 Task: Add Bulletproof Brain Octane C8 MCT Oil Packet to the cart.
Action: Mouse moved to (241, 127)
Screenshot: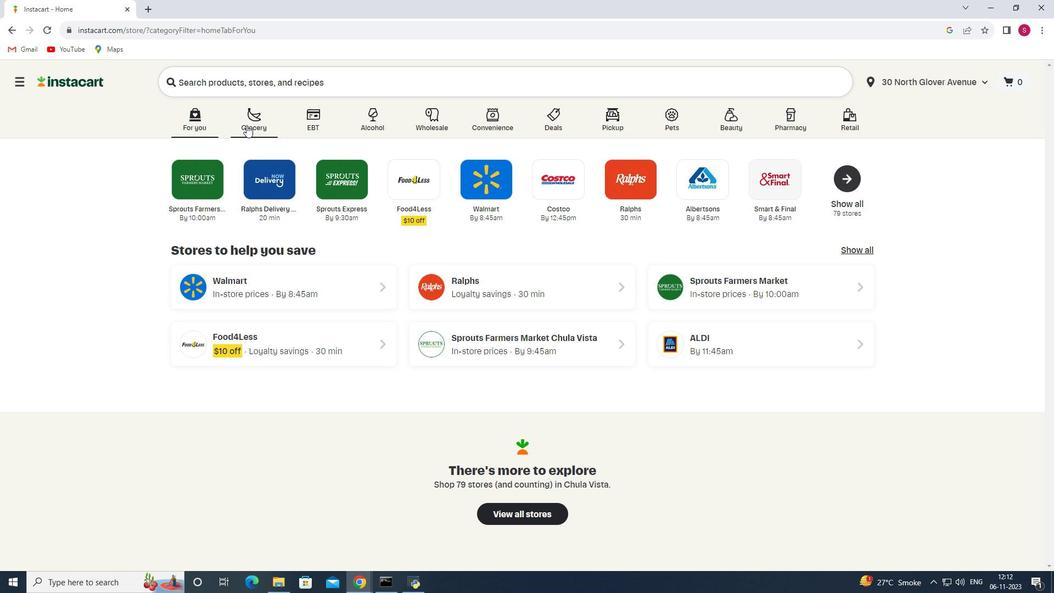 
Action: Mouse pressed left at (241, 127)
Screenshot: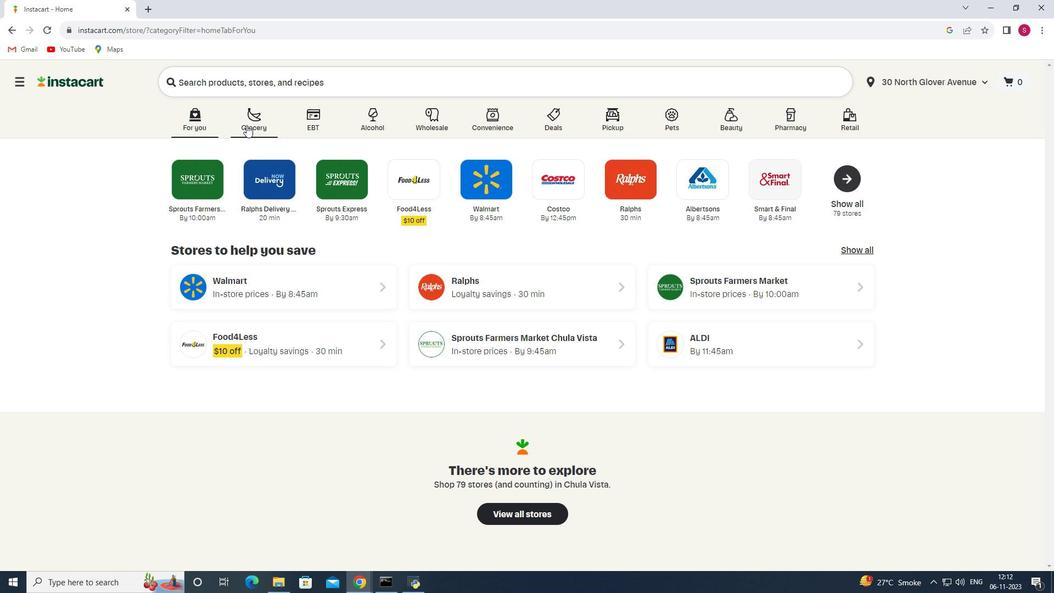 
Action: Mouse moved to (227, 309)
Screenshot: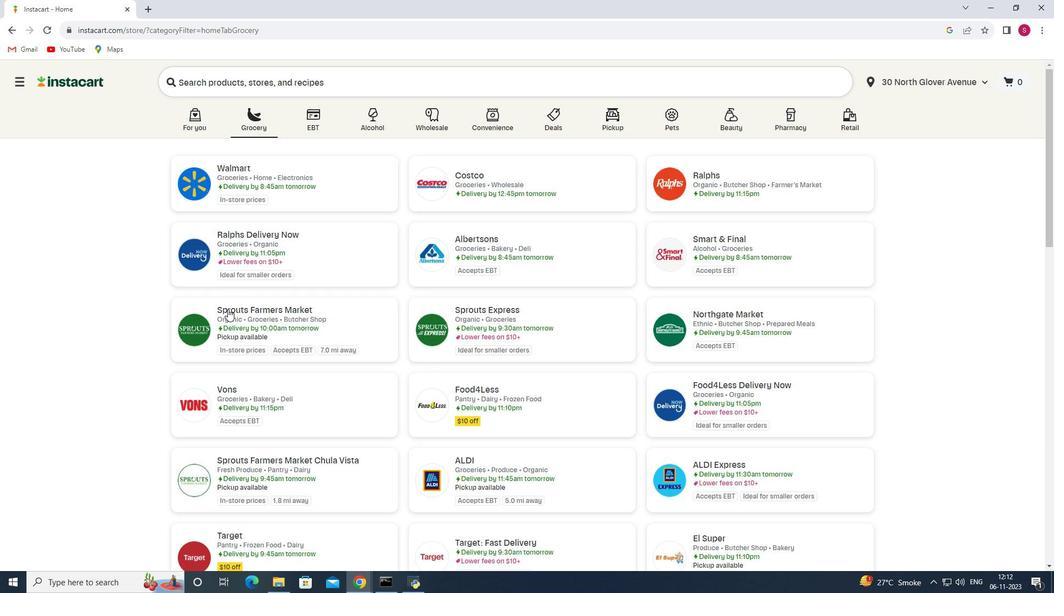 
Action: Mouse pressed left at (227, 309)
Screenshot: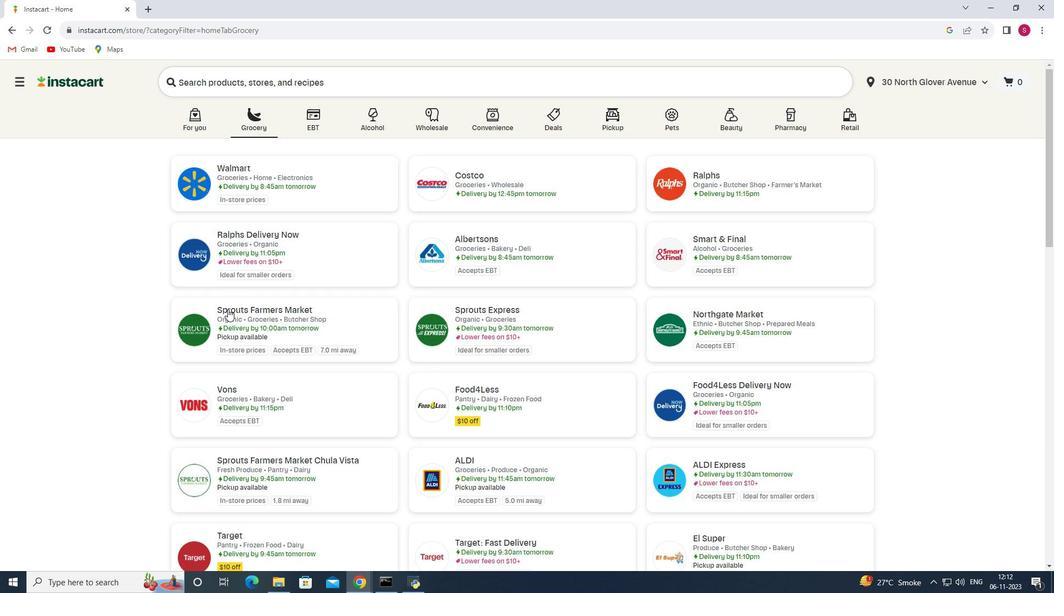 
Action: Mouse moved to (53, 433)
Screenshot: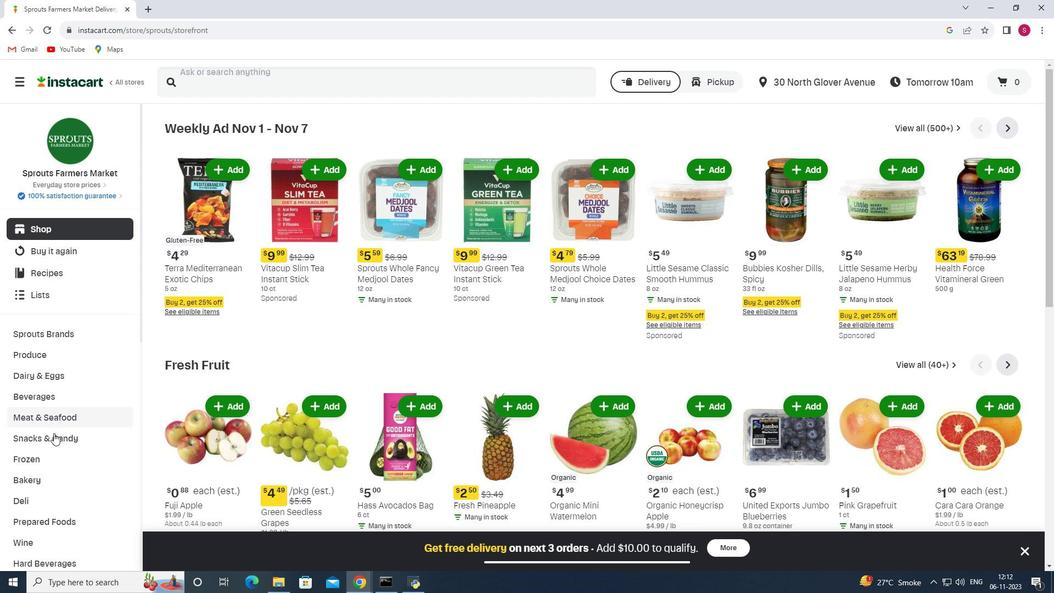 
Action: Mouse scrolled (53, 432) with delta (0, 0)
Screenshot: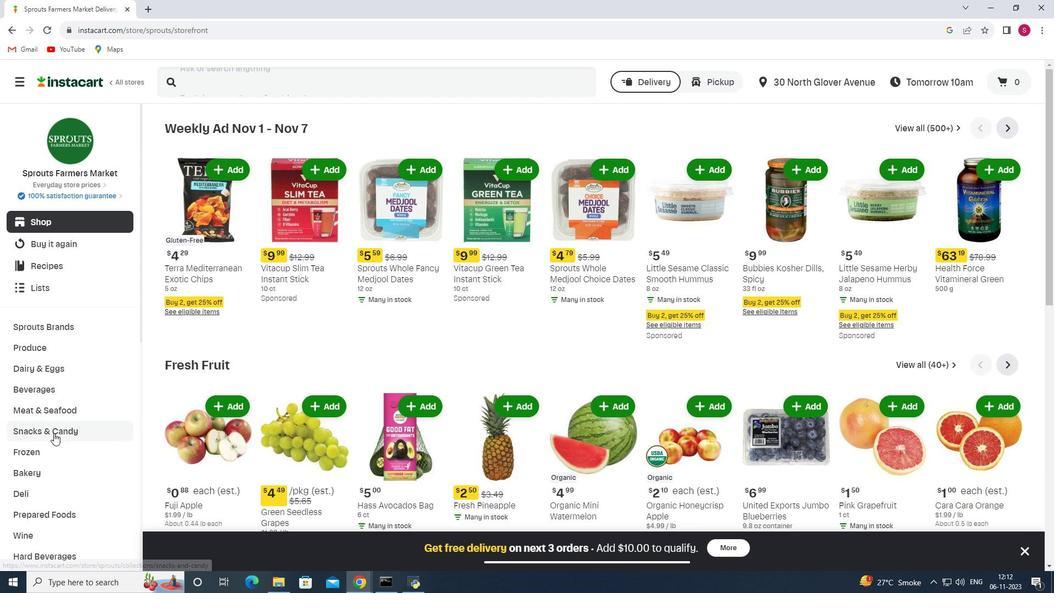 
Action: Mouse scrolled (53, 432) with delta (0, 0)
Screenshot: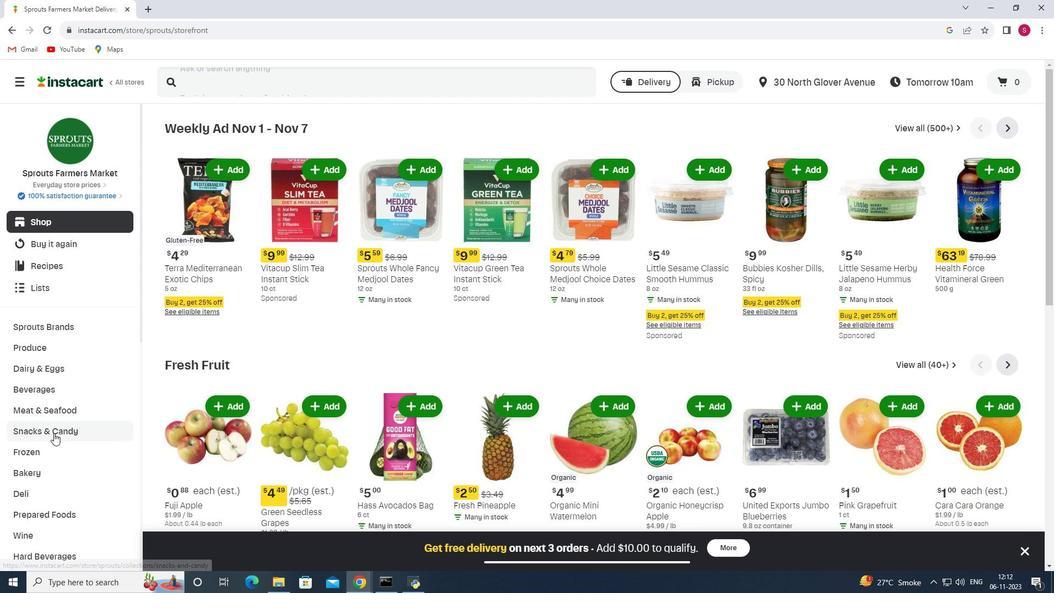 
Action: Mouse scrolled (53, 432) with delta (0, 0)
Screenshot: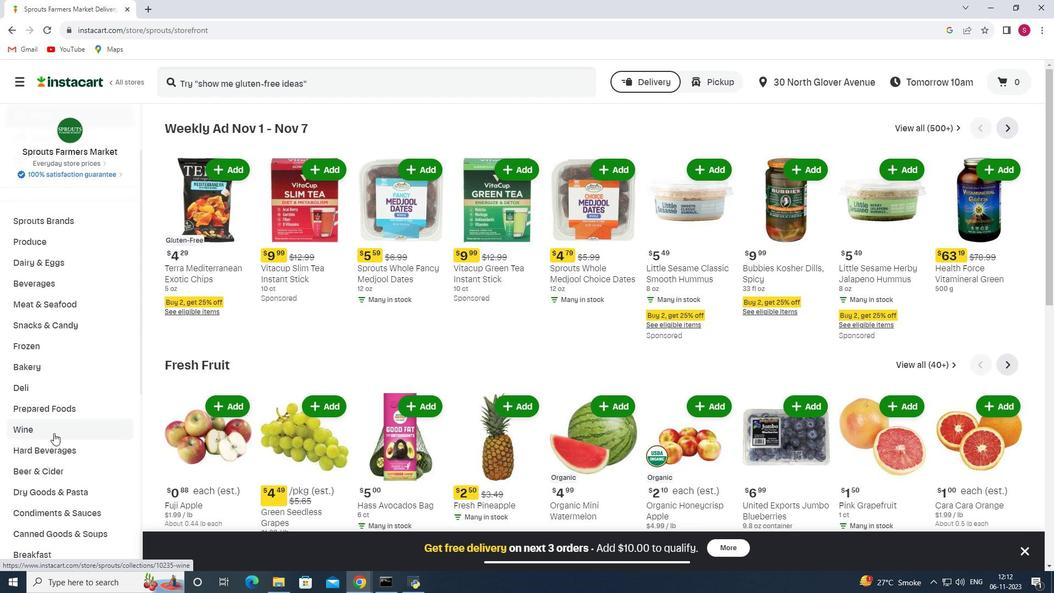 
Action: Mouse scrolled (53, 432) with delta (0, 0)
Screenshot: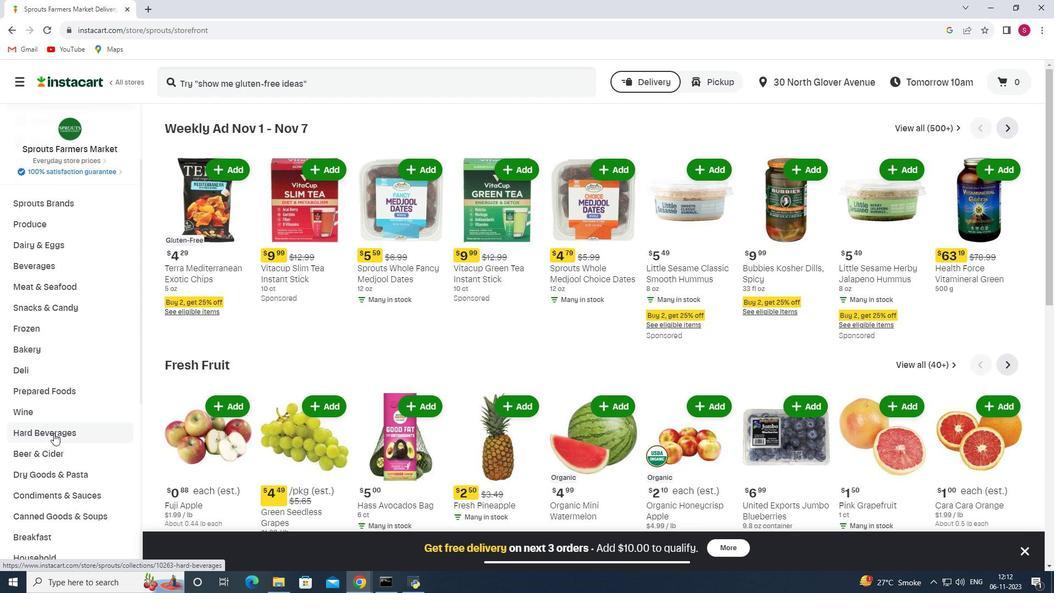 
Action: Mouse scrolled (53, 432) with delta (0, 0)
Screenshot: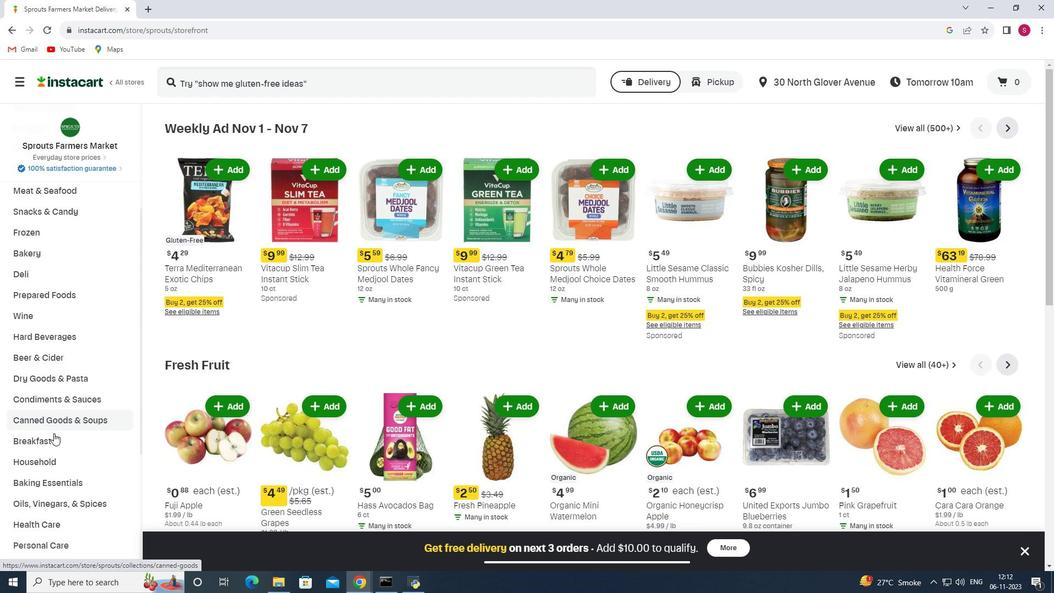 
Action: Mouse moved to (48, 475)
Screenshot: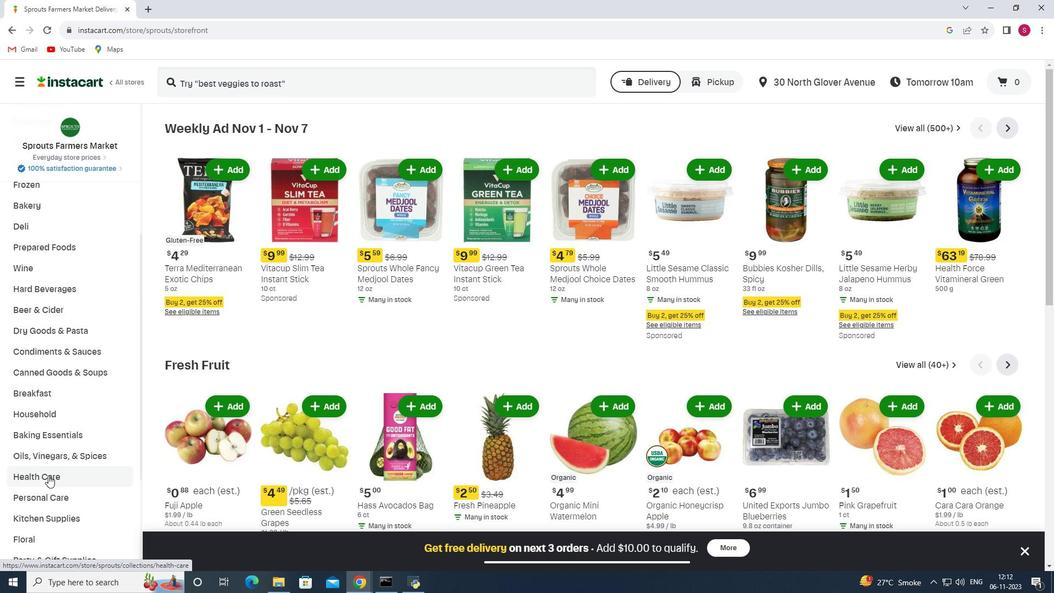 
Action: Mouse pressed left at (48, 475)
Screenshot: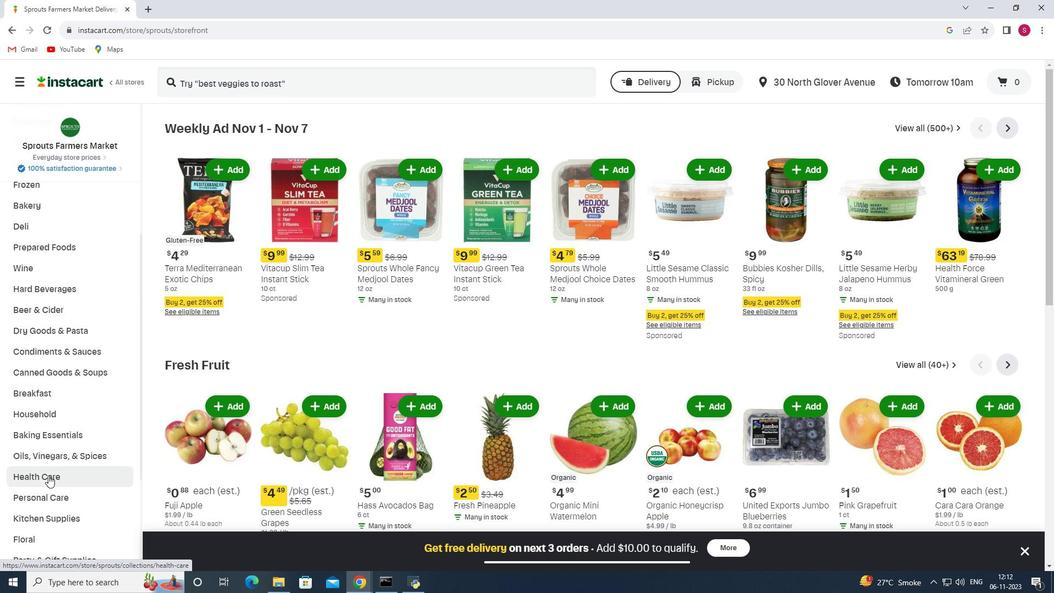 
Action: Mouse moved to (399, 154)
Screenshot: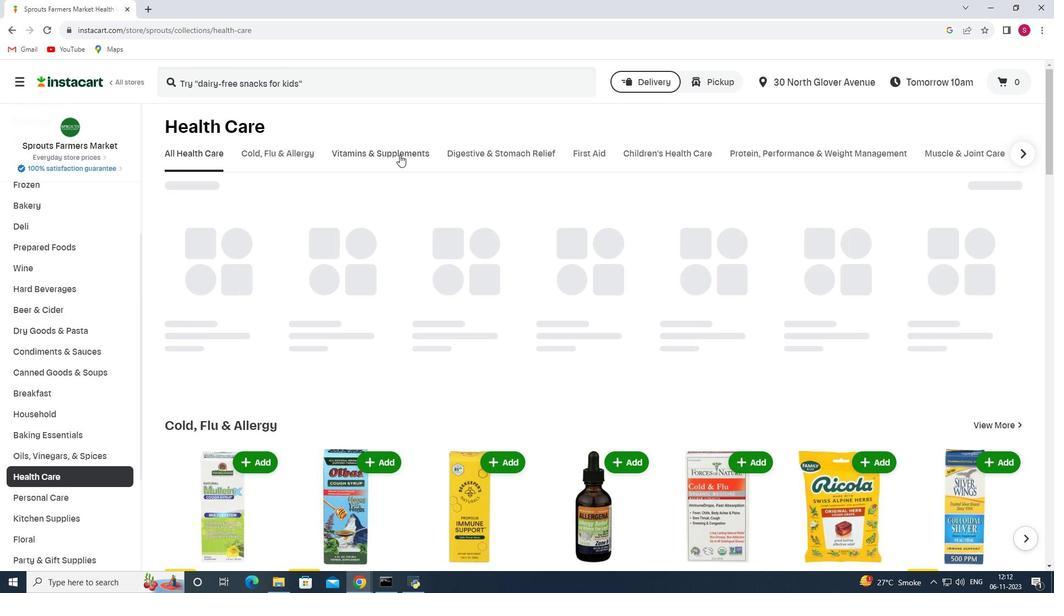 
Action: Mouse pressed left at (399, 154)
Screenshot: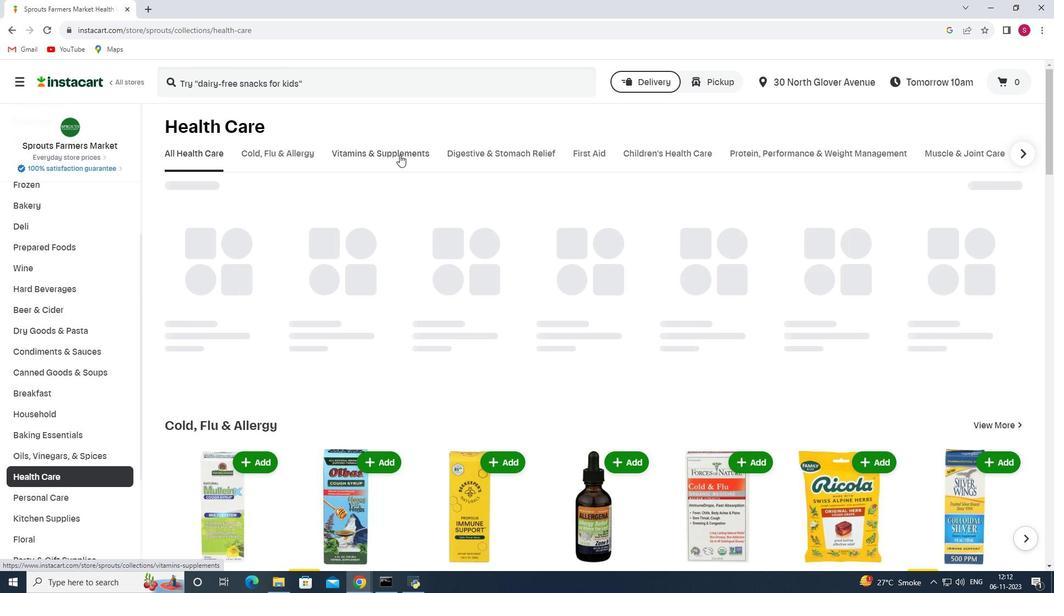 
Action: Mouse moved to (772, 205)
Screenshot: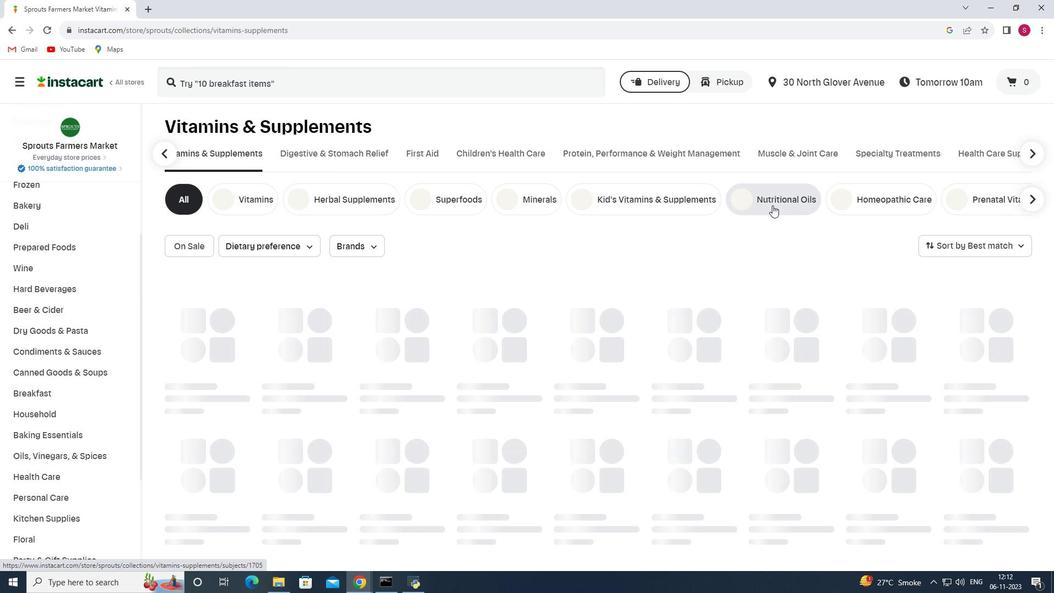 
Action: Mouse pressed left at (772, 205)
Screenshot: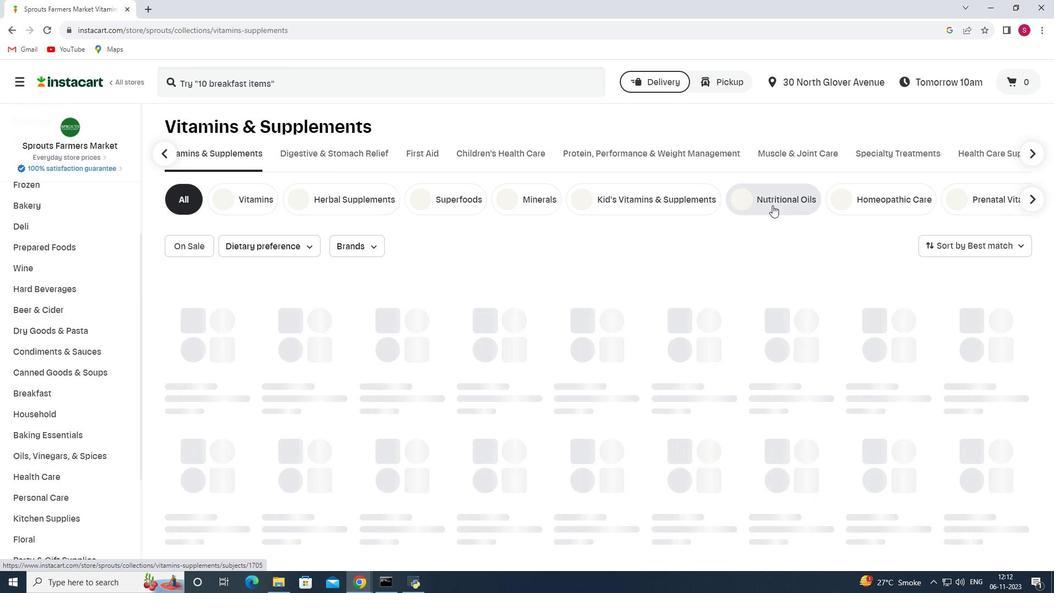 
Action: Mouse moved to (339, 84)
Screenshot: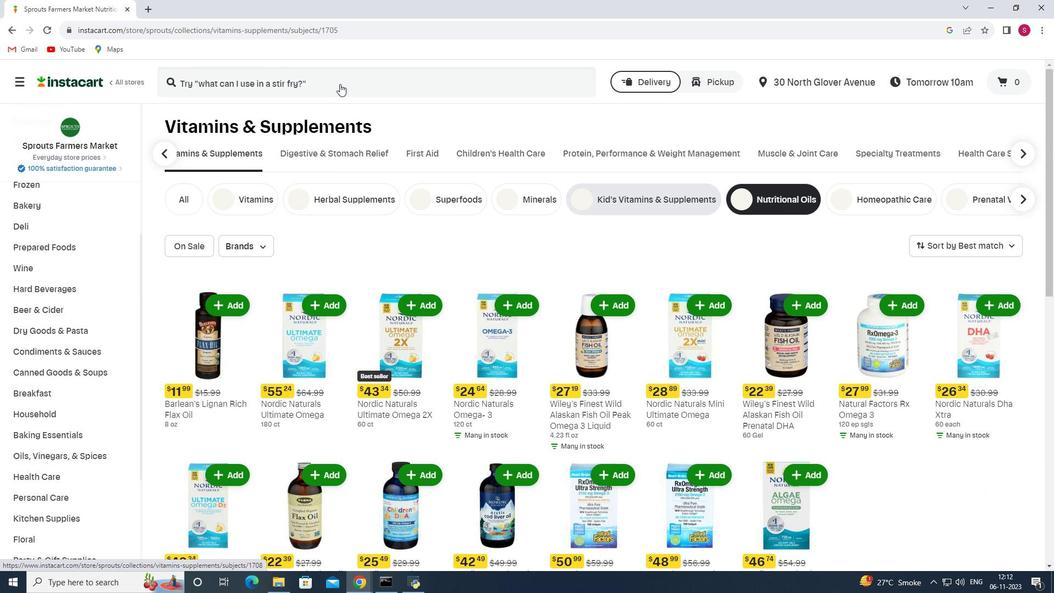 
Action: Mouse pressed left at (339, 84)
Screenshot: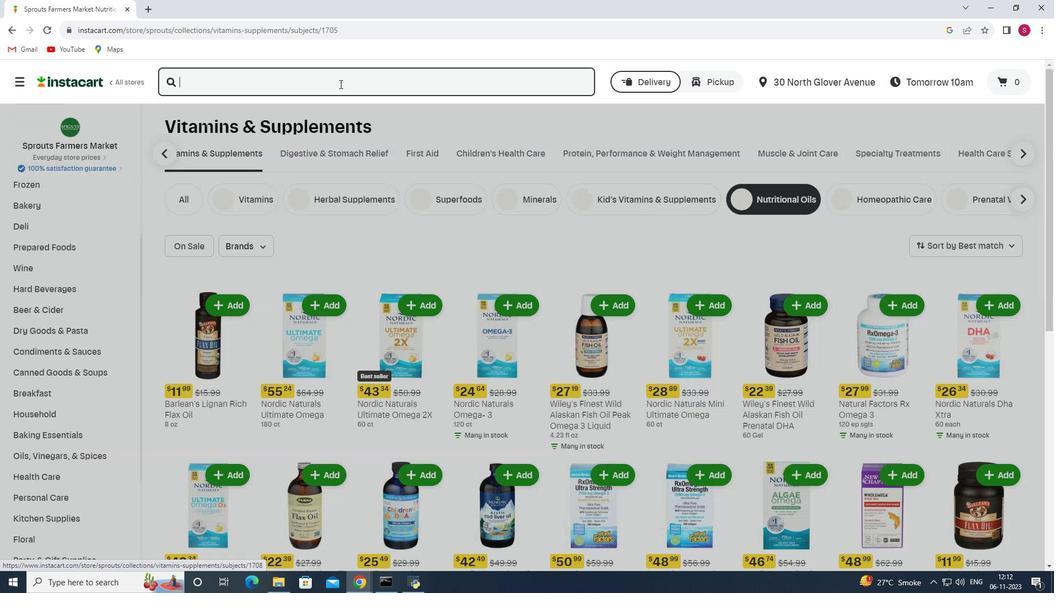 
Action: Key pressed <Key.shift>Bulletproof<Key.space><Key.shift>Brain<Key.space><Key.shift>Octane<Key.space><Key.shift>C8<Key.space><Key.shift>MCT<Key.space><Key.shift>Oil<Key.space><Key.shift>Packet<Key.enter>
Screenshot: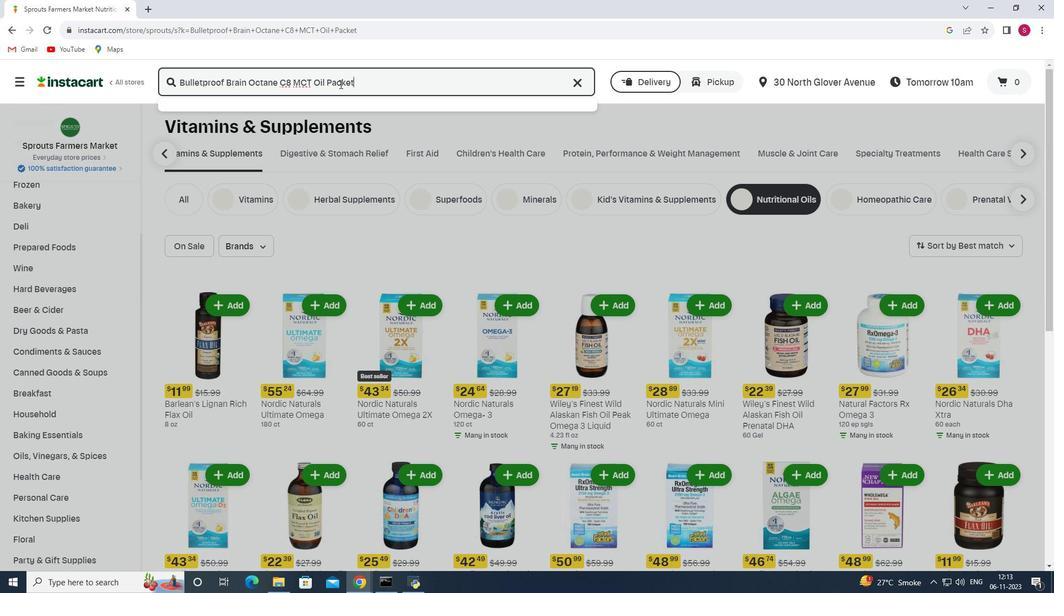
Action: Mouse moved to (297, 165)
Screenshot: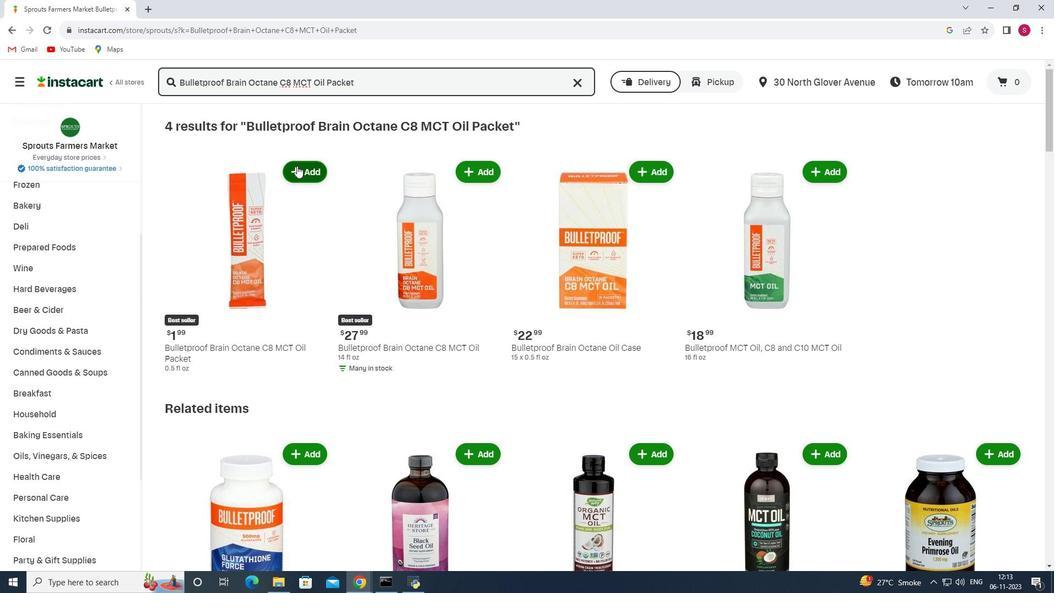 
Action: Mouse pressed left at (297, 165)
Screenshot: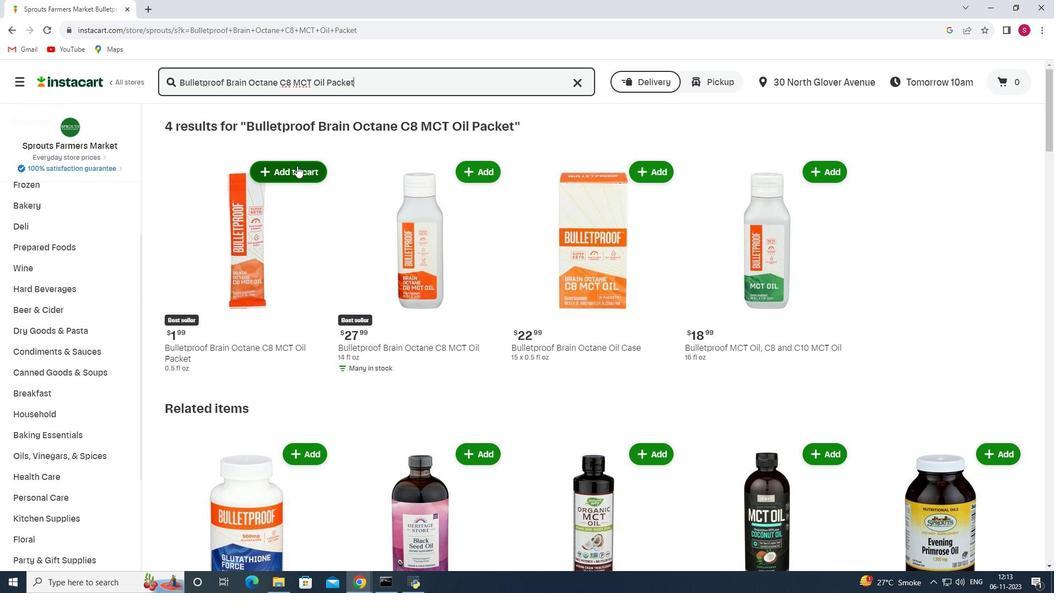
